 Task: Create a due date automation trigger when advanced on, 2 hours after a card is due add fields with custom field "Resume" set to a date less than 1 working days from now.
Action: Mouse moved to (1034, 79)
Screenshot: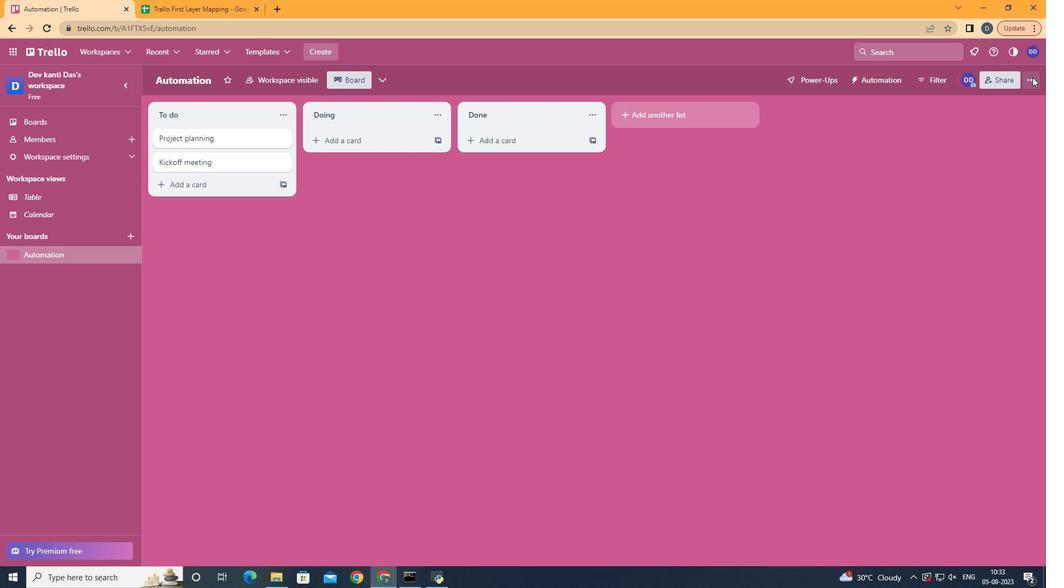 
Action: Mouse pressed left at (1034, 79)
Screenshot: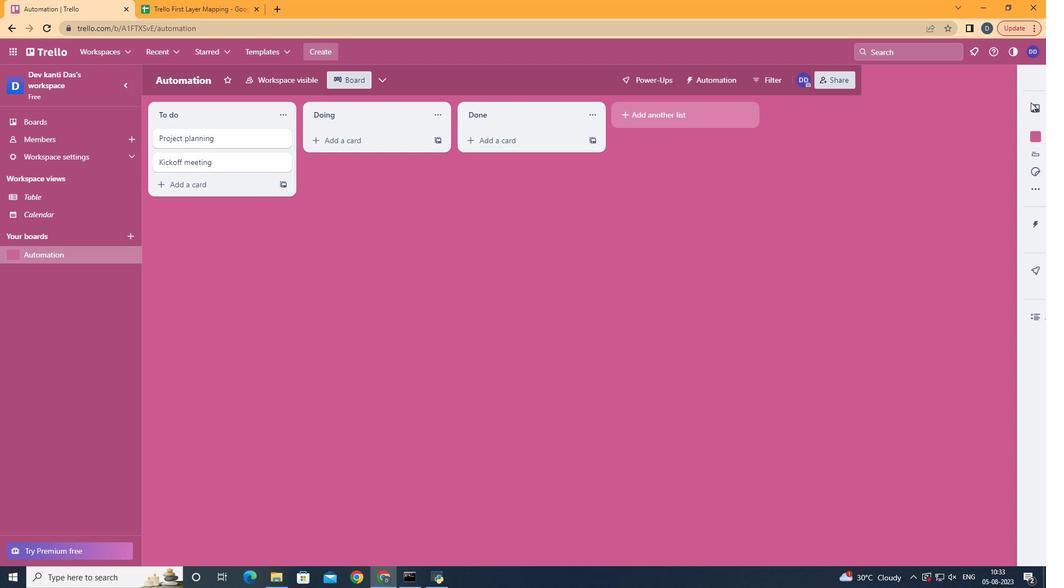 
Action: Mouse moved to (957, 227)
Screenshot: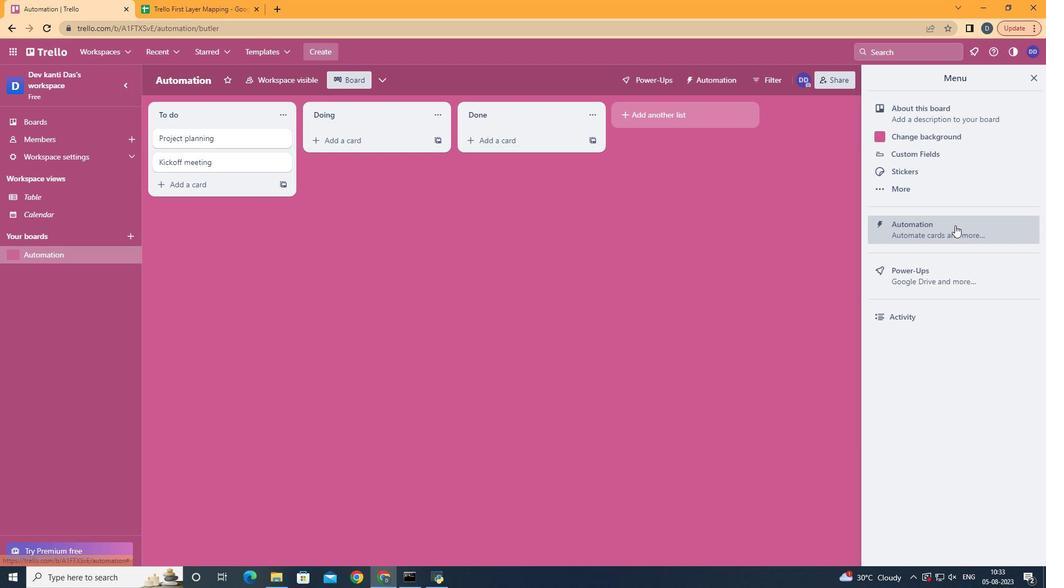 
Action: Mouse pressed left at (957, 227)
Screenshot: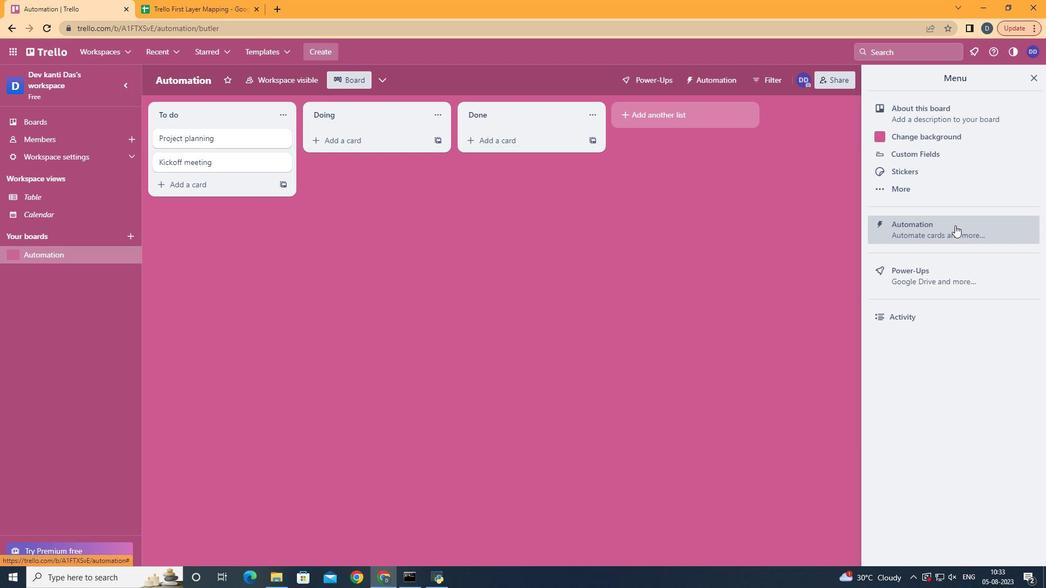 
Action: Mouse moved to (217, 224)
Screenshot: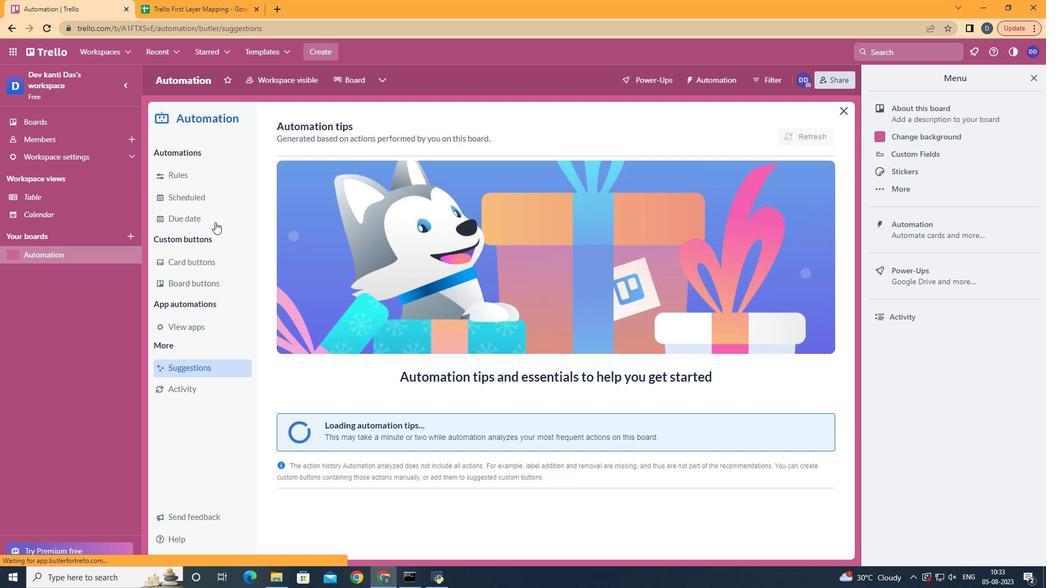 
Action: Mouse pressed left at (217, 224)
Screenshot: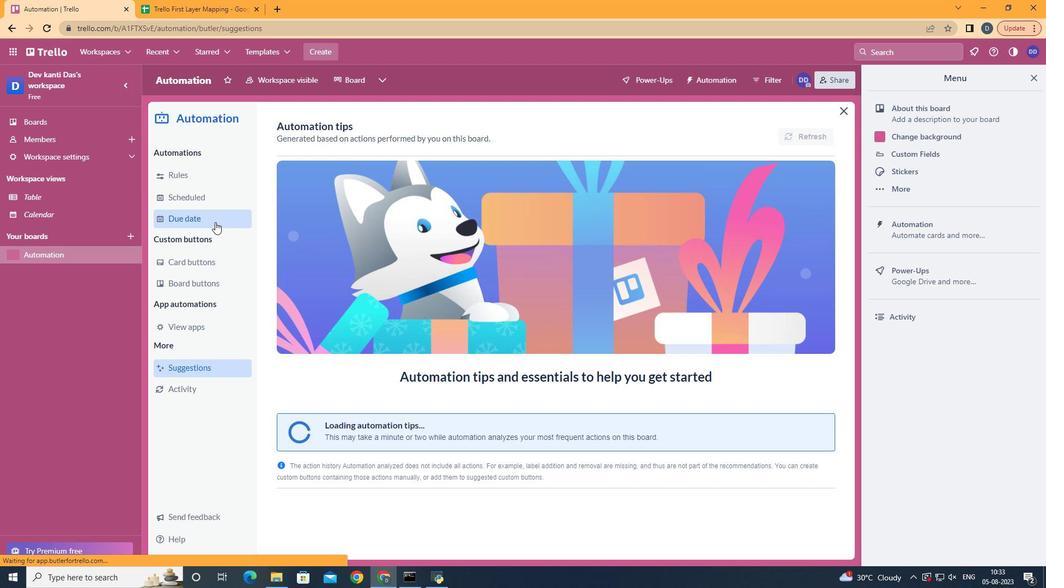 
Action: Mouse moved to (769, 128)
Screenshot: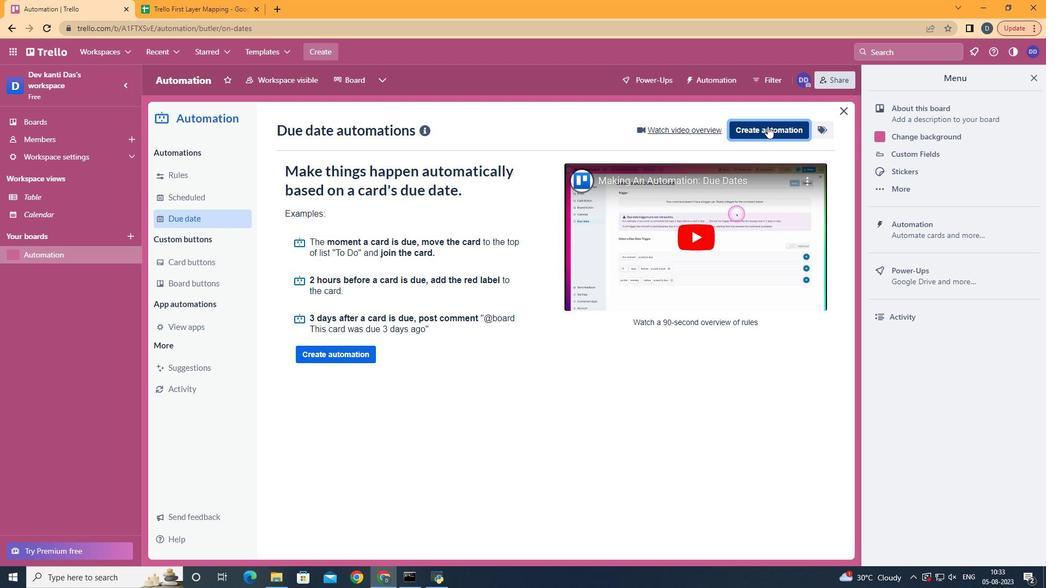 
Action: Mouse pressed left at (769, 128)
Screenshot: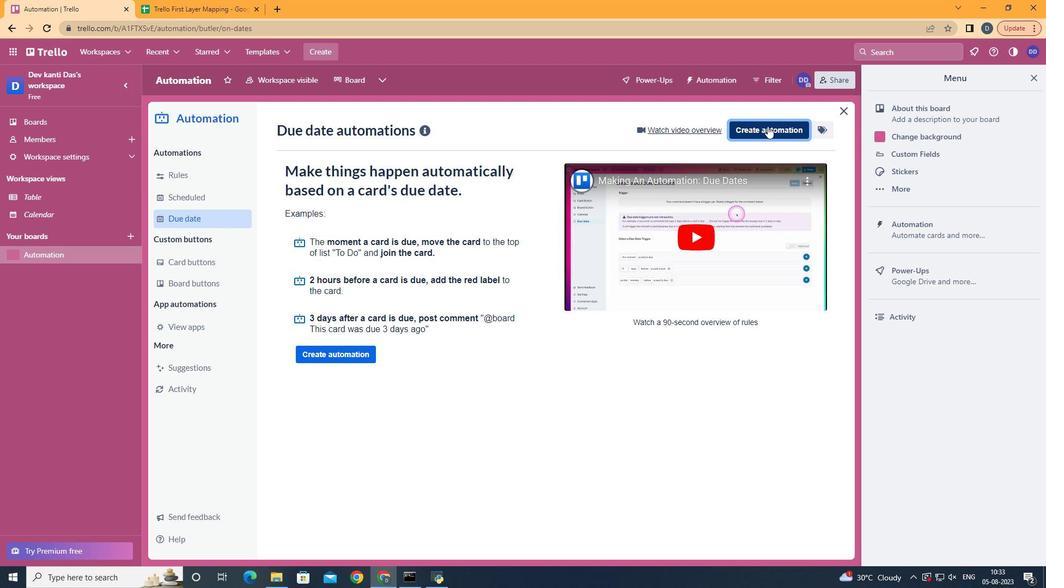 
Action: Mouse moved to (574, 241)
Screenshot: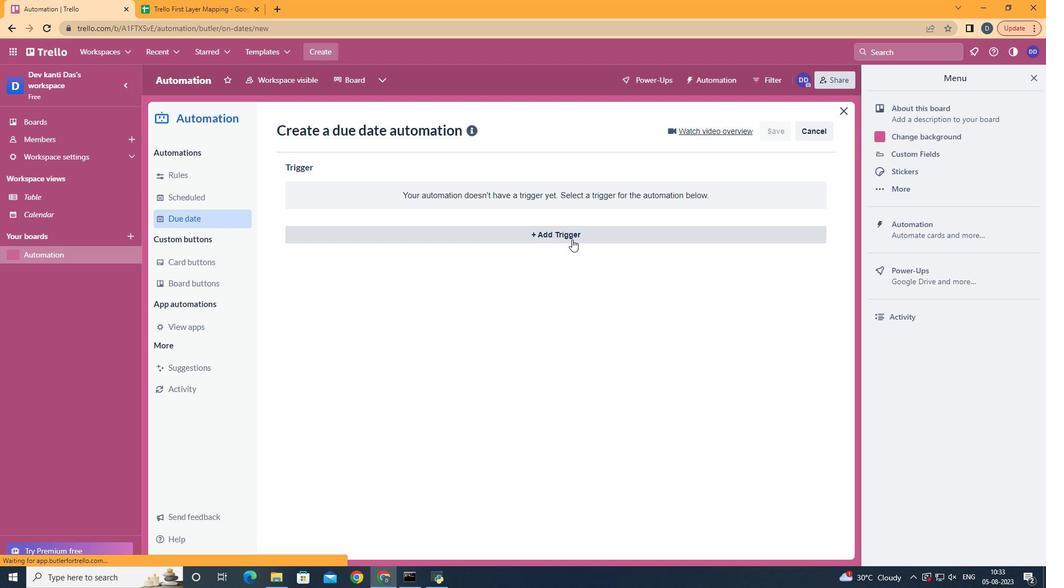 
Action: Mouse pressed left at (574, 241)
Screenshot: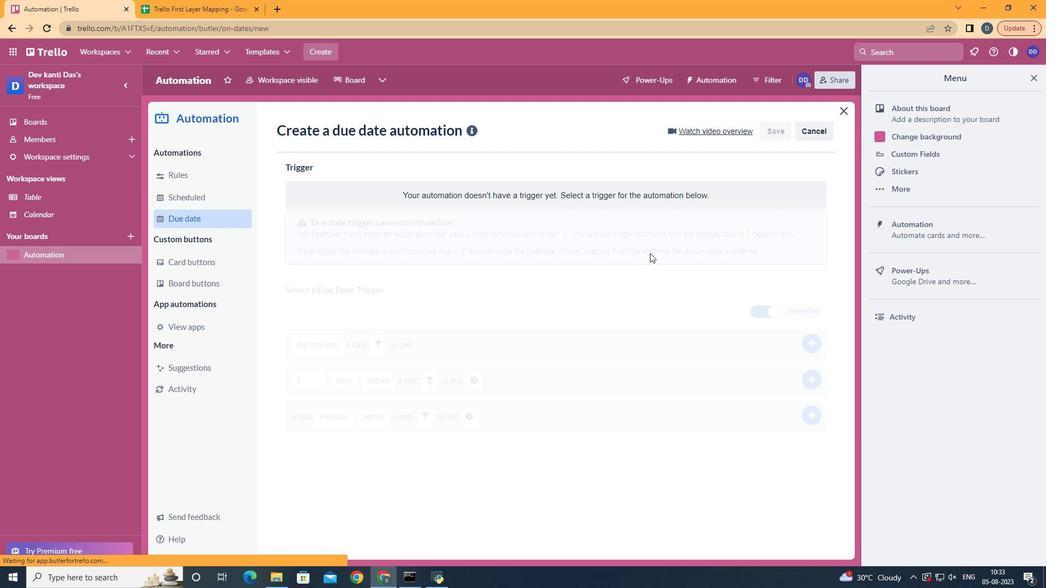 
Action: Mouse moved to (359, 469)
Screenshot: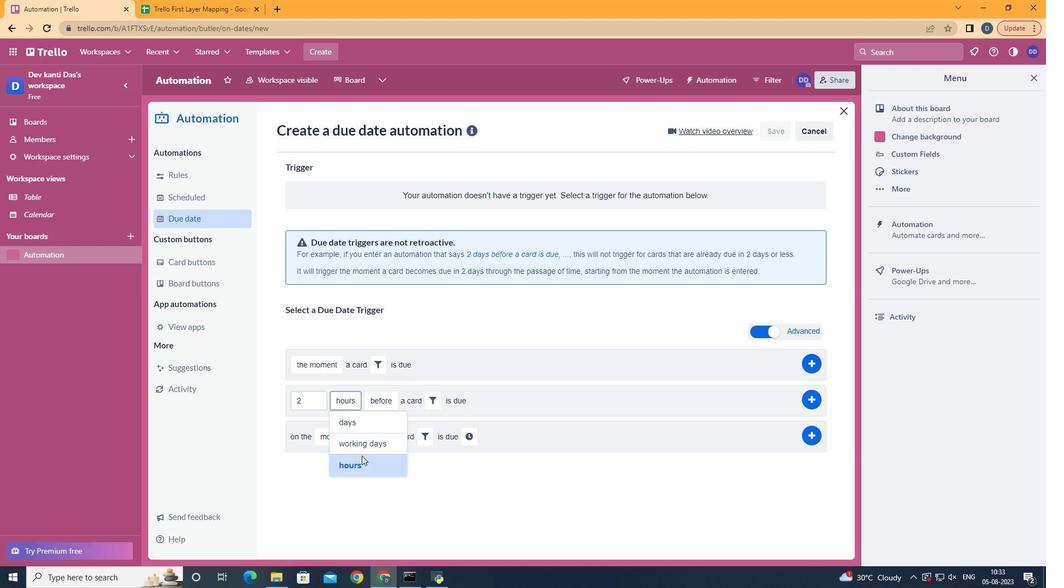 
Action: Mouse pressed left at (359, 469)
Screenshot: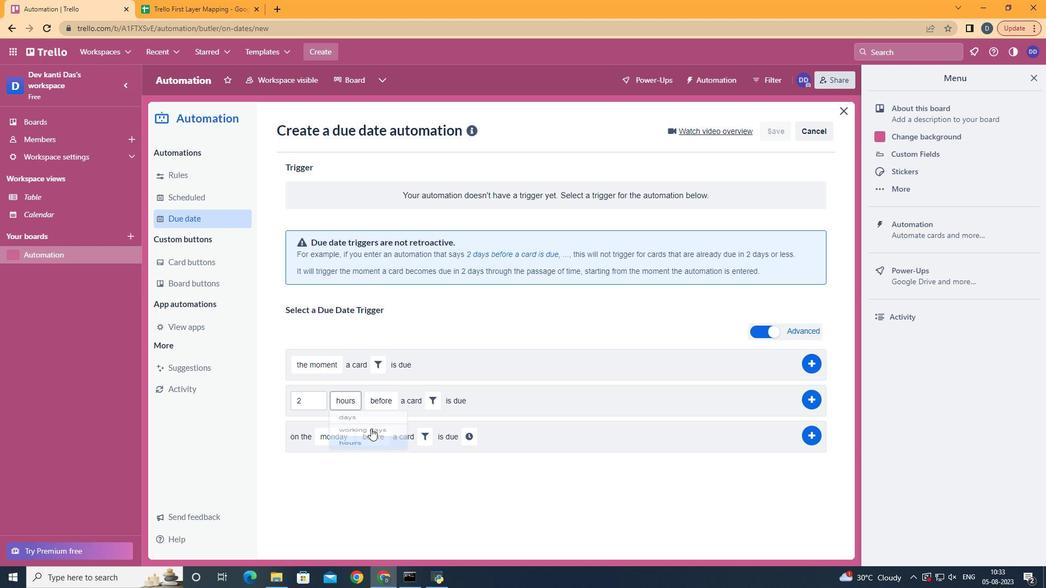 
Action: Mouse moved to (391, 453)
Screenshot: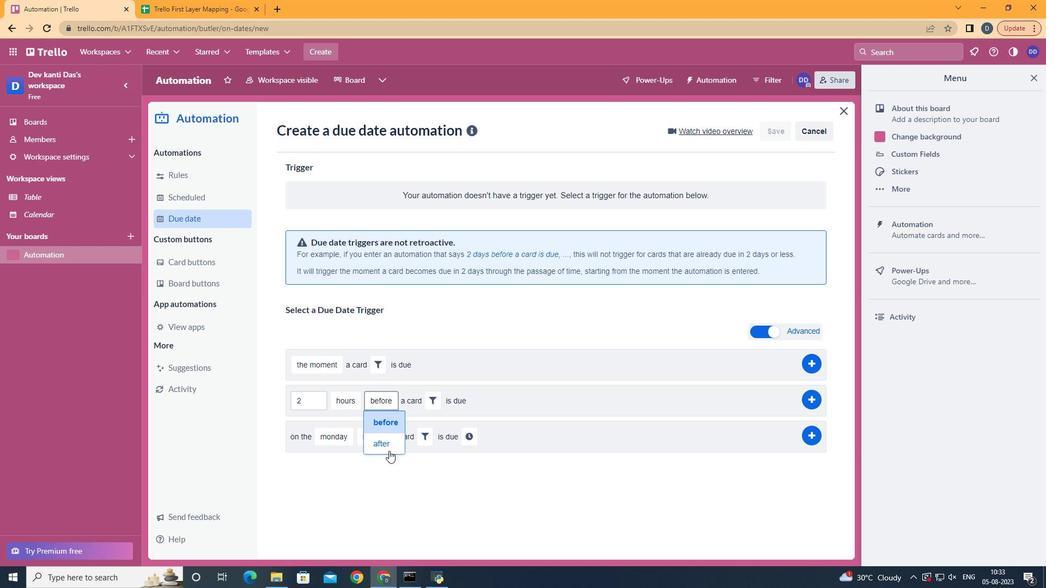
Action: Mouse pressed left at (391, 453)
Screenshot: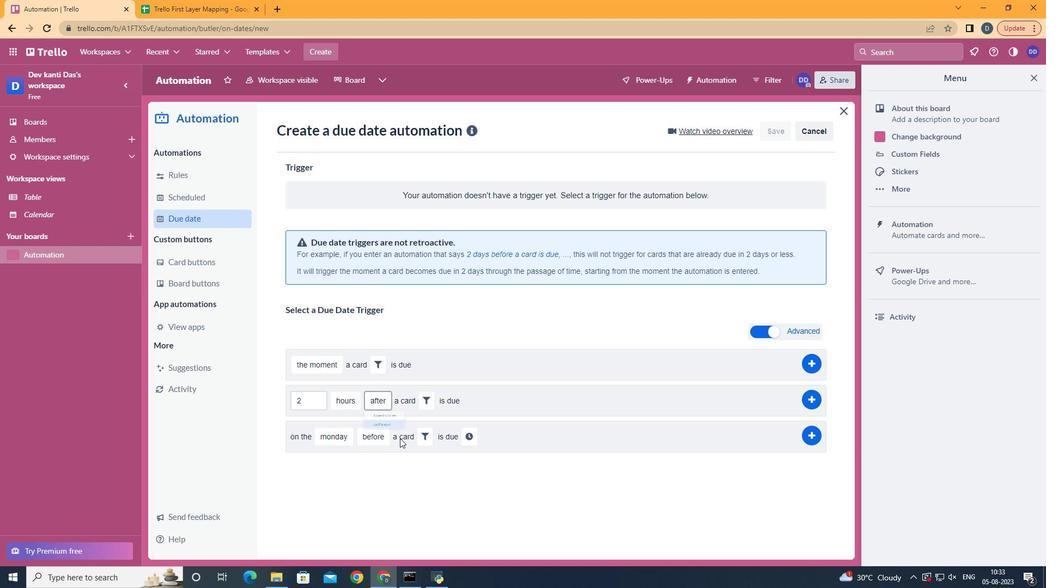 
Action: Mouse moved to (429, 408)
Screenshot: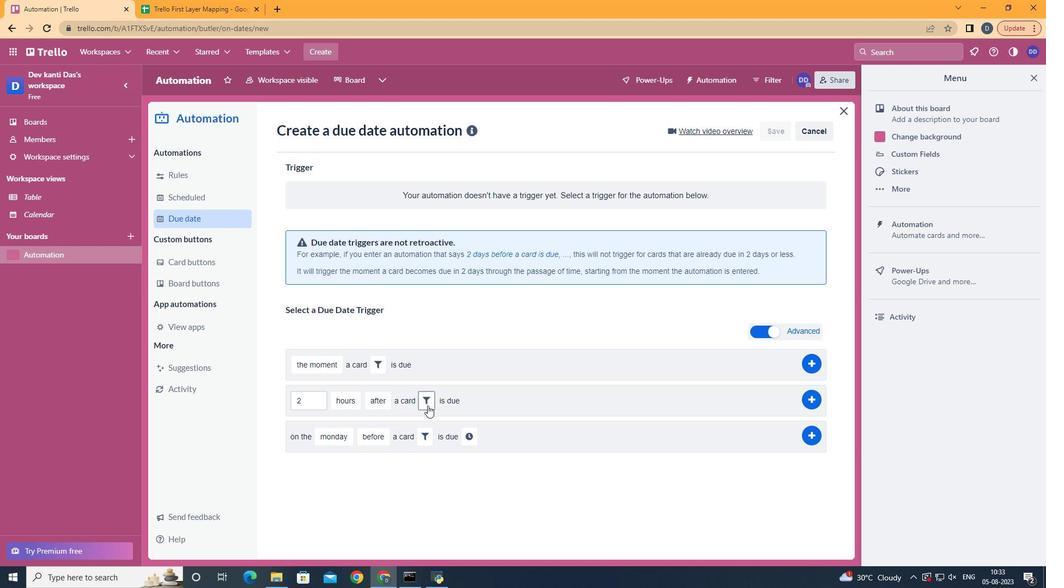 
Action: Mouse pressed left at (429, 408)
Screenshot: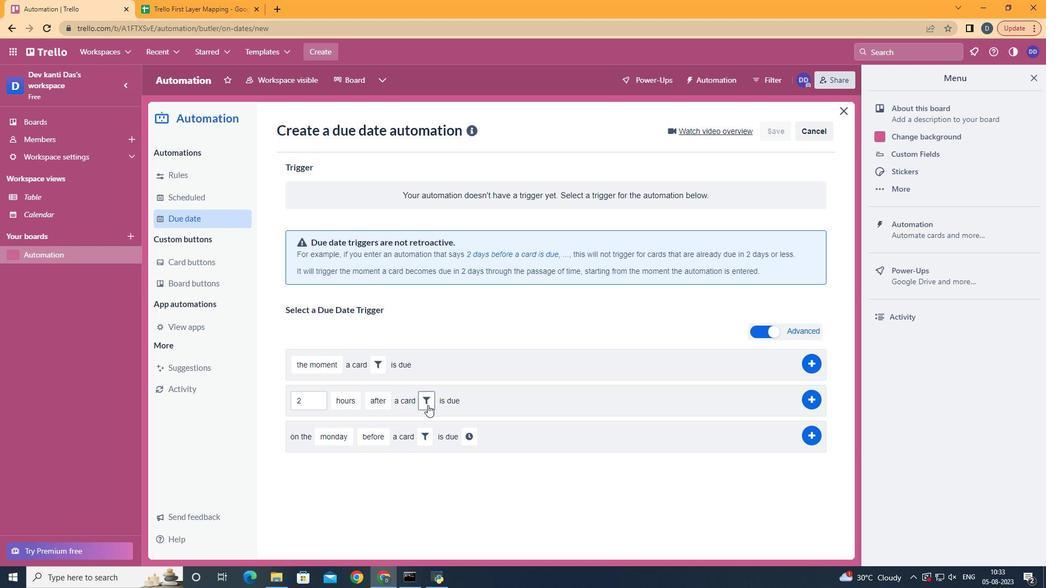 
Action: Mouse moved to (613, 436)
Screenshot: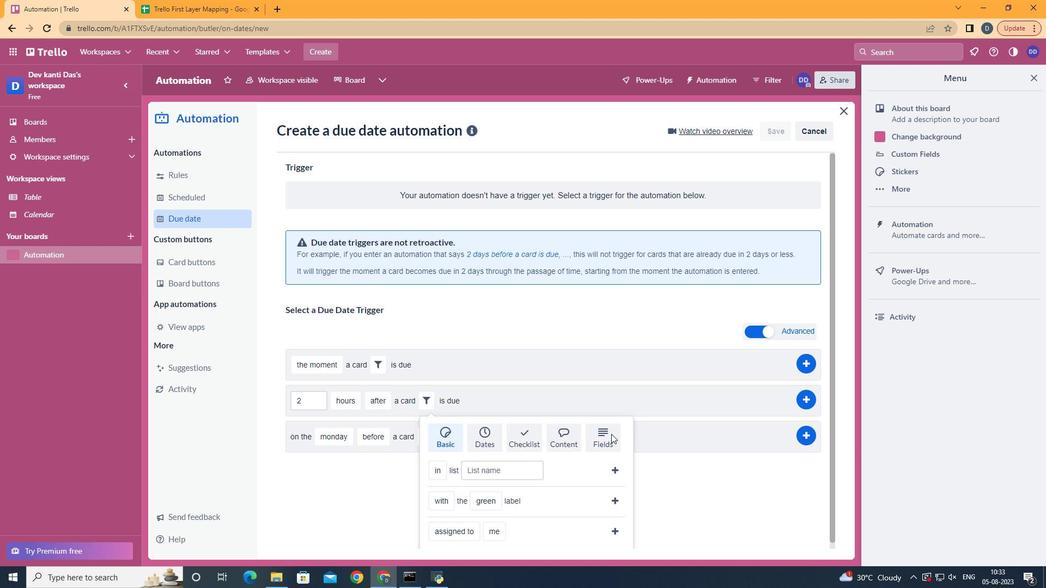 
Action: Mouse pressed left at (613, 436)
Screenshot: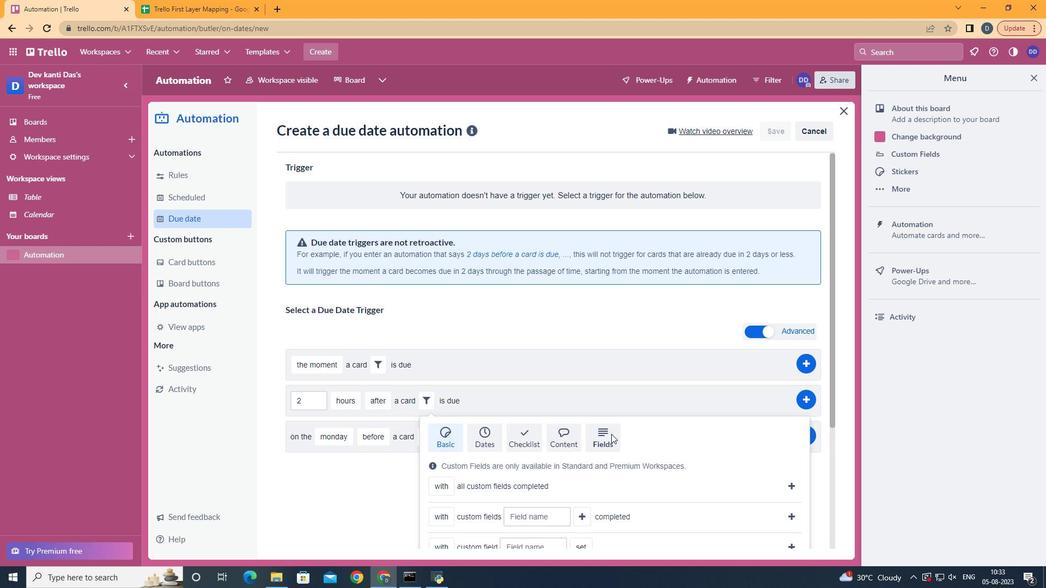 
Action: Mouse scrolled (613, 435) with delta (0, 0)
Screenshot: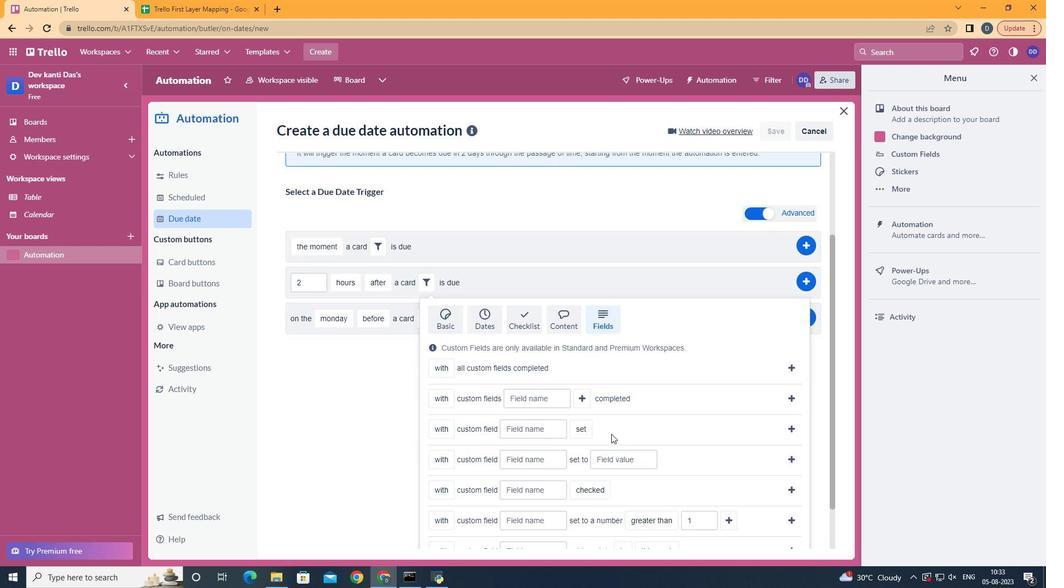 
Action: Mouse scrolled (613, 435) with delta (0, 0)
Screenshot: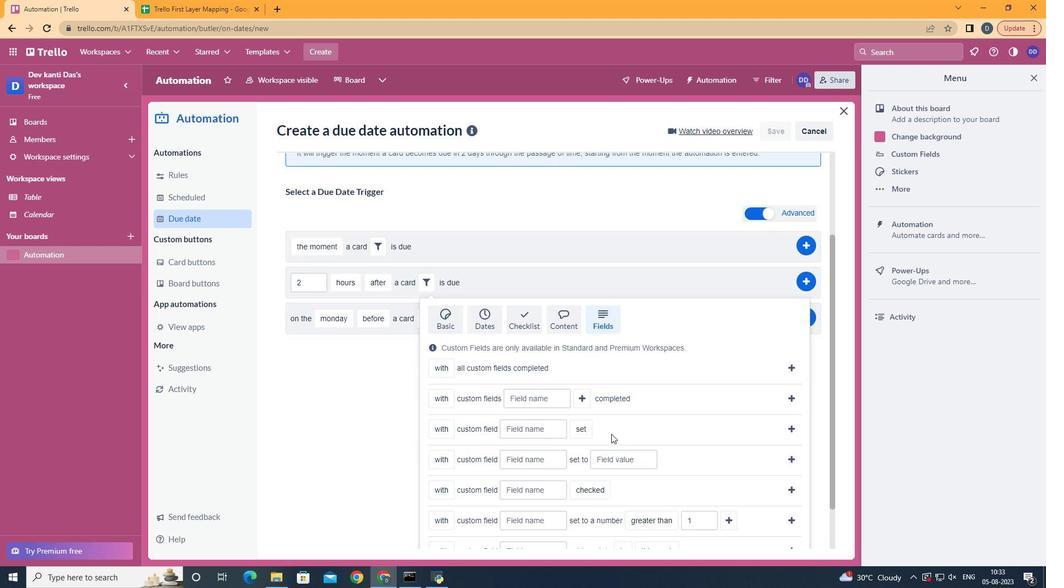 
Action: Mouse scrolled (613, 435) with delta (0, 0)
Screenshot: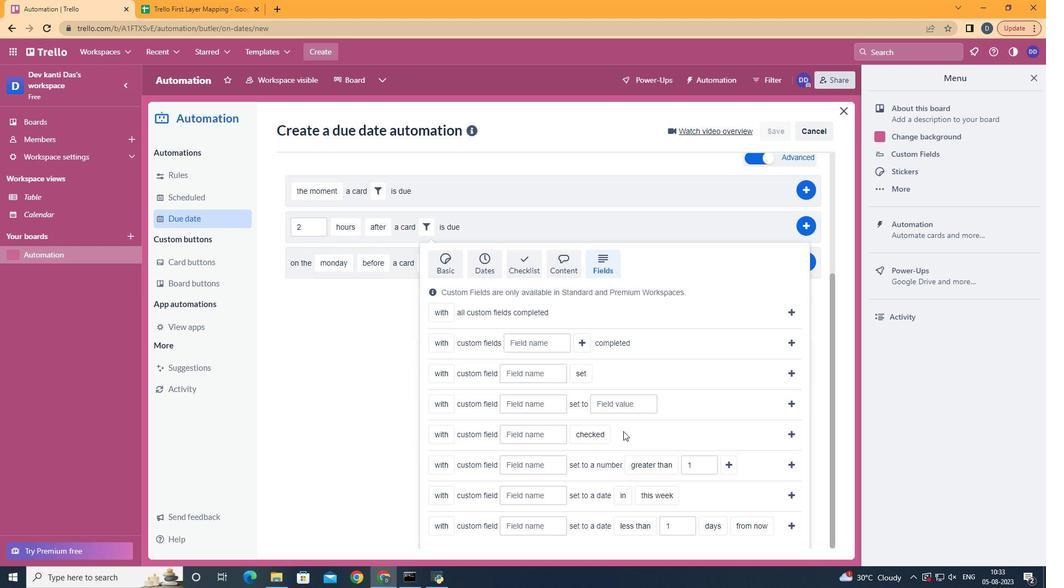 
Action: Mouse scrolled (613, 435) with delta (0, 0)
Screenshot: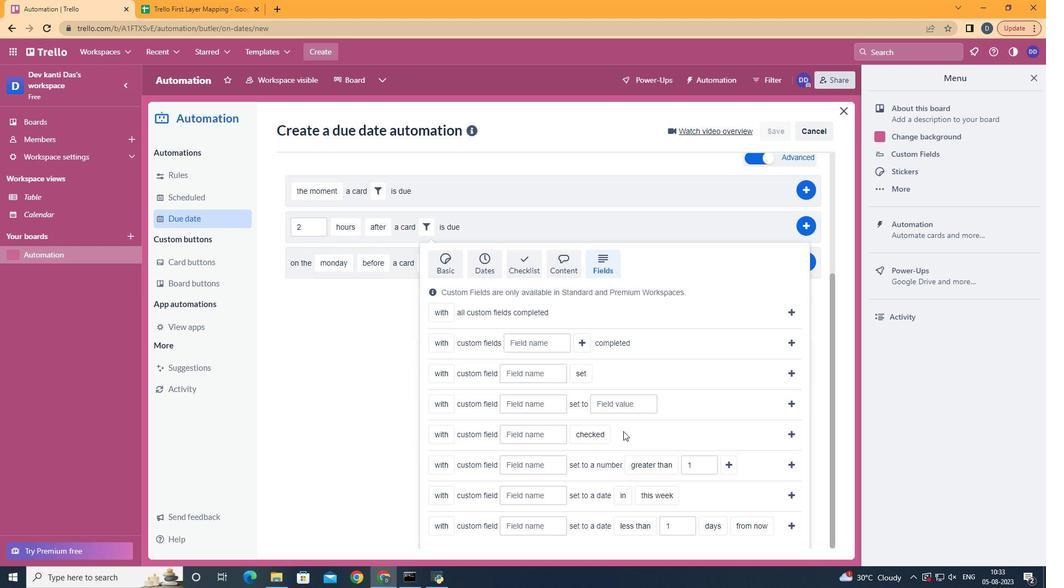 
Action: Mouse scrolled (613, 435) with delta (0, 0)
Screenshot: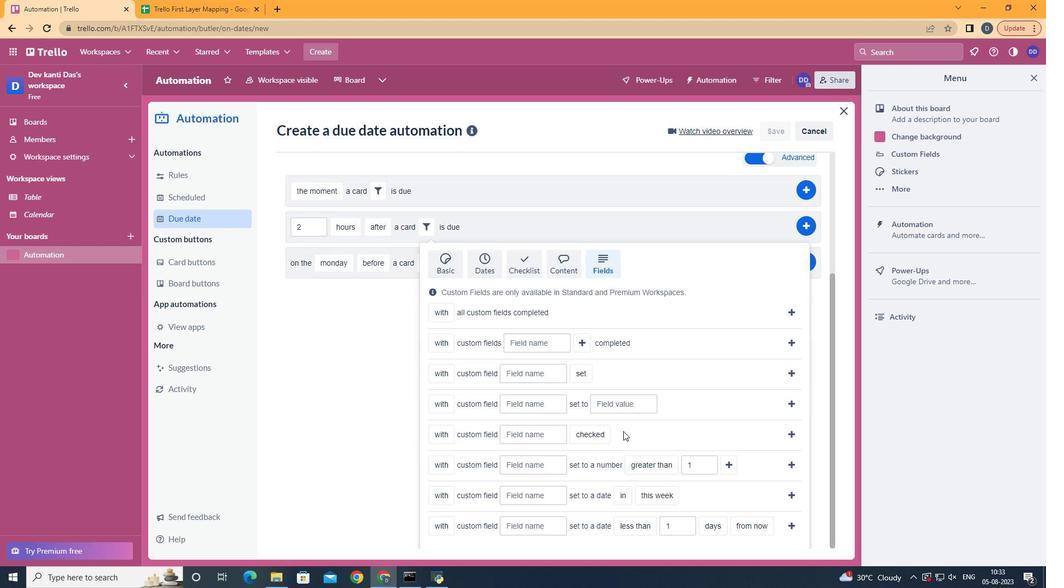 
Action: Mouse scrolled (613, 435) with delta (0, 0)
Screenshot: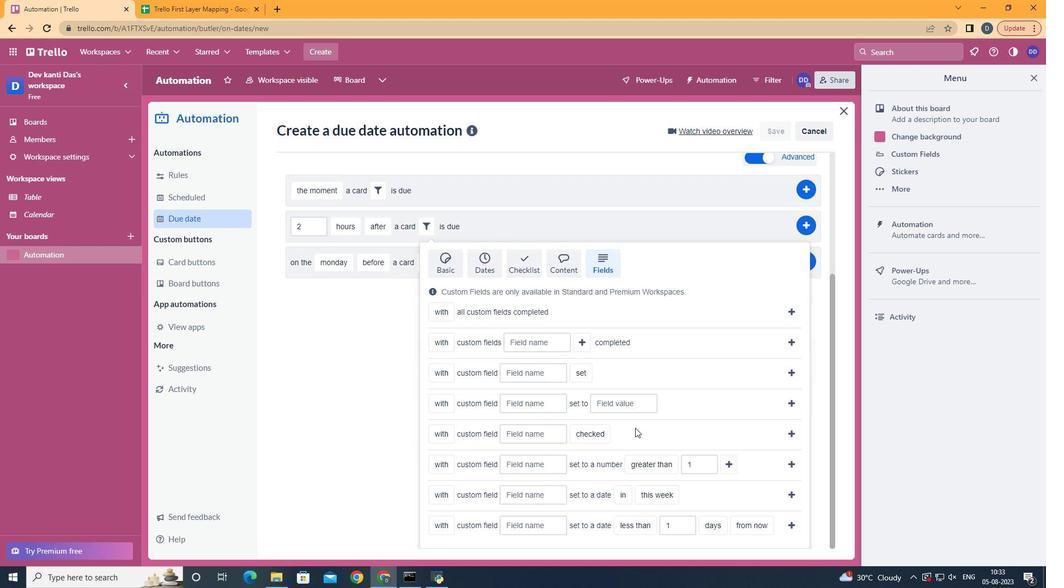 
Action: Mouse moved to (453, 488)
Screenshot: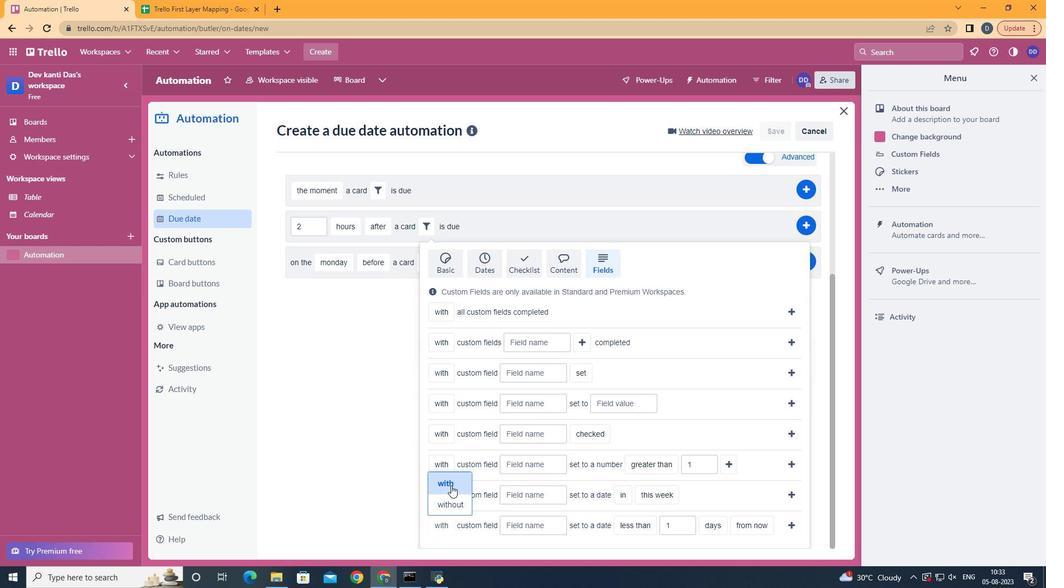 
Action: Mouse pressed left at (453, 488)
Screenshot: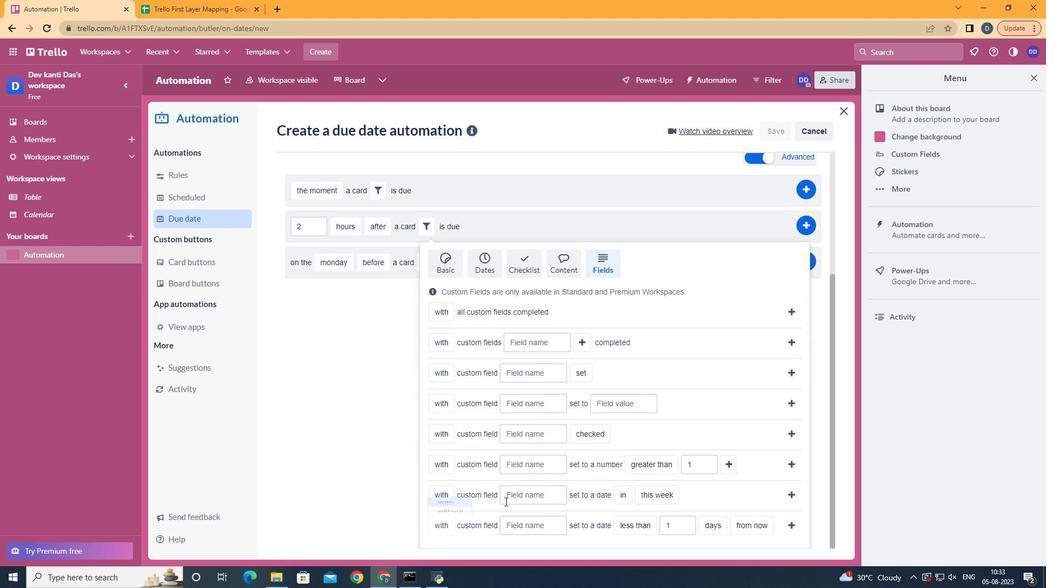 
Action: Mouse moved to (539, 525)
Screenshot: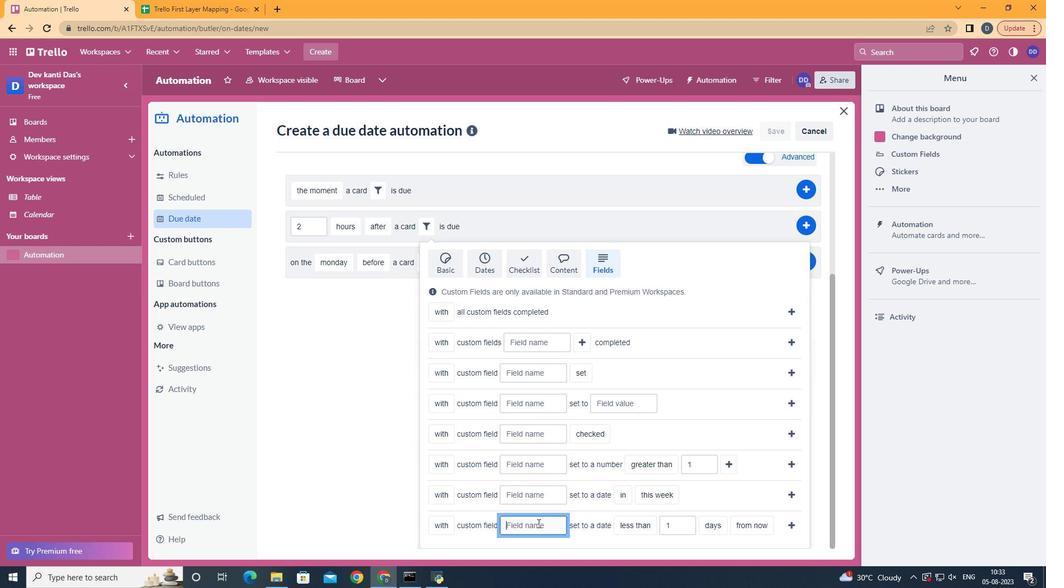 
Action: Mouse pressed left at (539, 525)
Screenshot: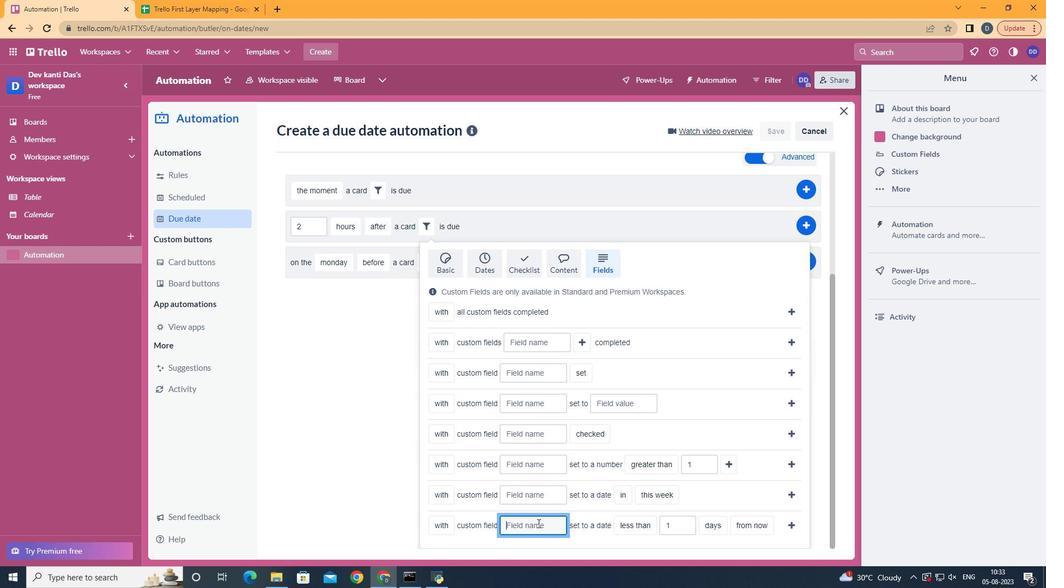 
Action: Key pressed <Key.shift>Resume
Screenshot: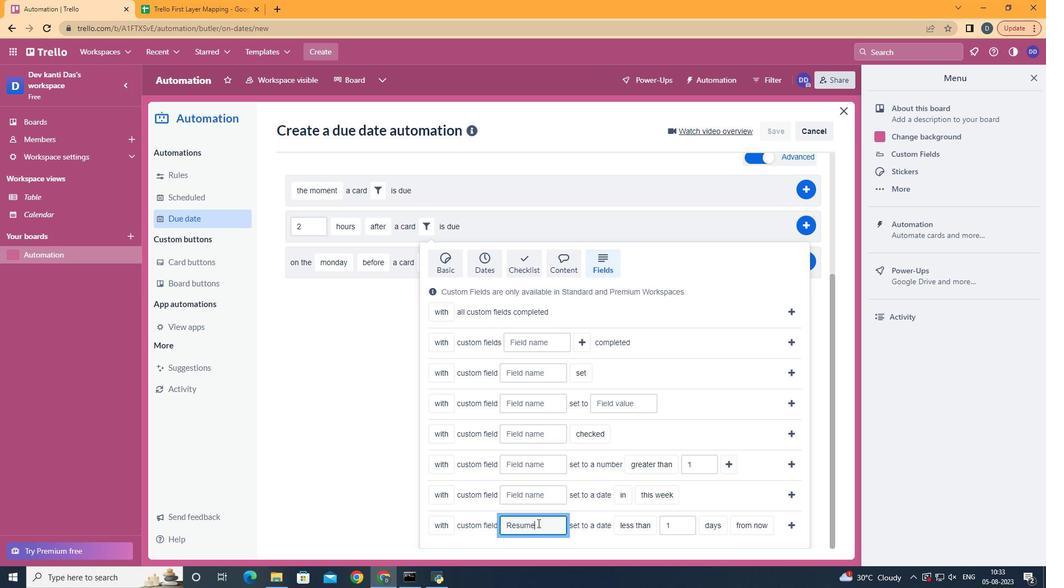 
Action: Mouse moved to (652, 441)
Screenshot: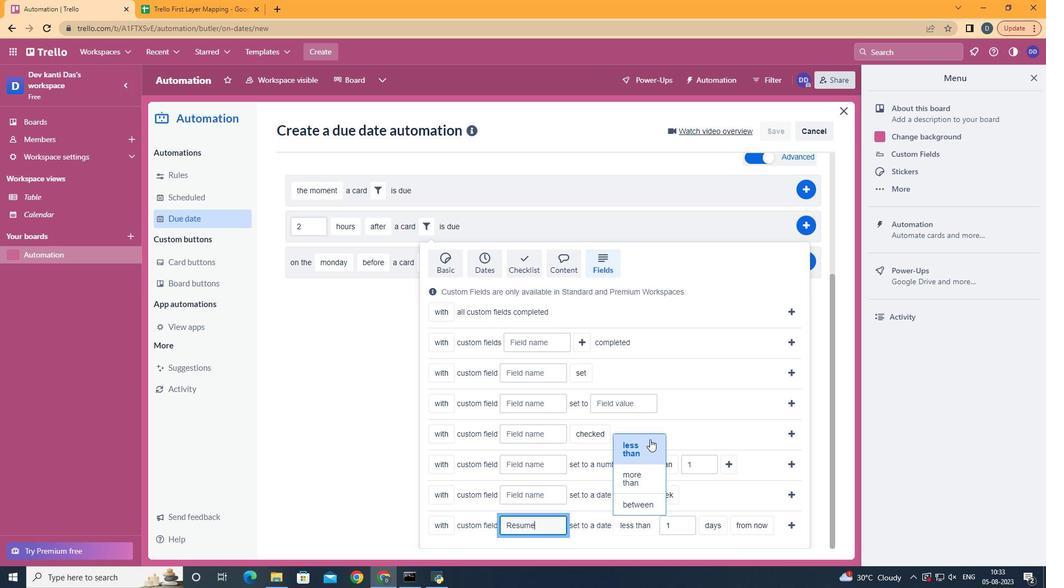 
Action: Mouse pressed left at (652, 441)
Screenshot: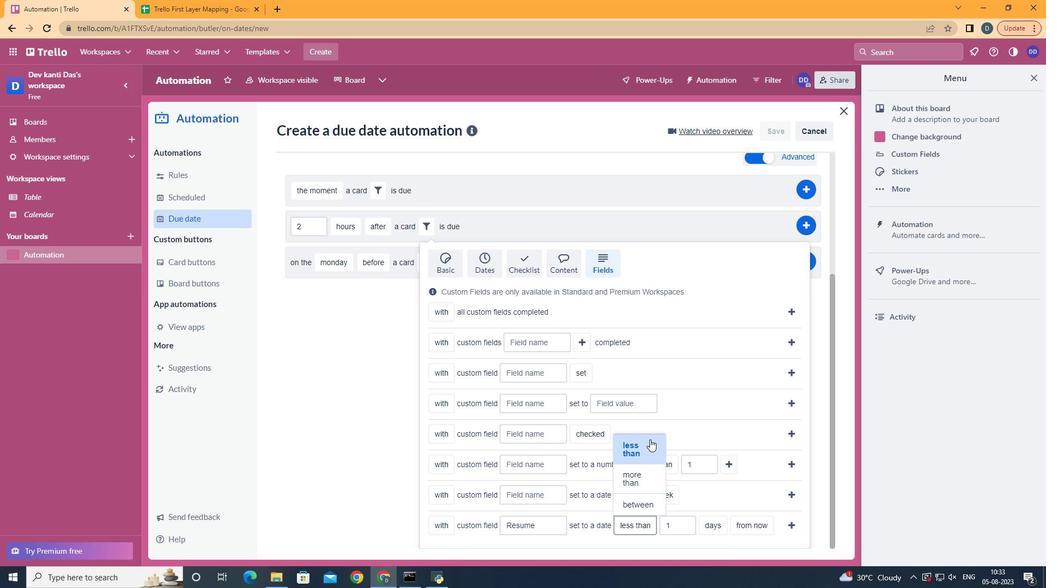 
Action: Mouse moved to (733, 507)
Screenshot: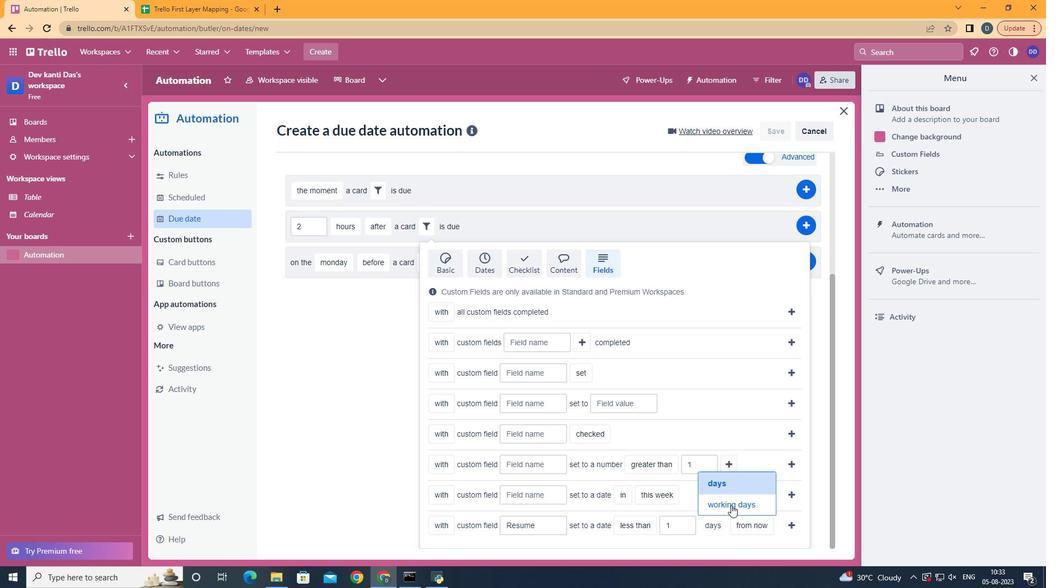 
Action: Mouse pressed left at (733, 507)
Screenshot: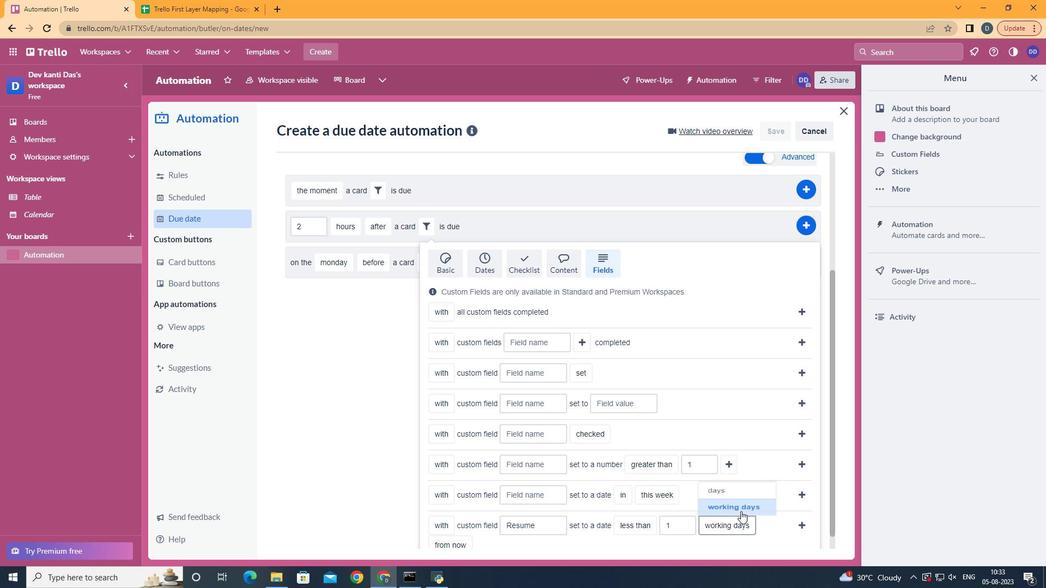 
Action: Mouse moved to (467, 500)
Screenshot: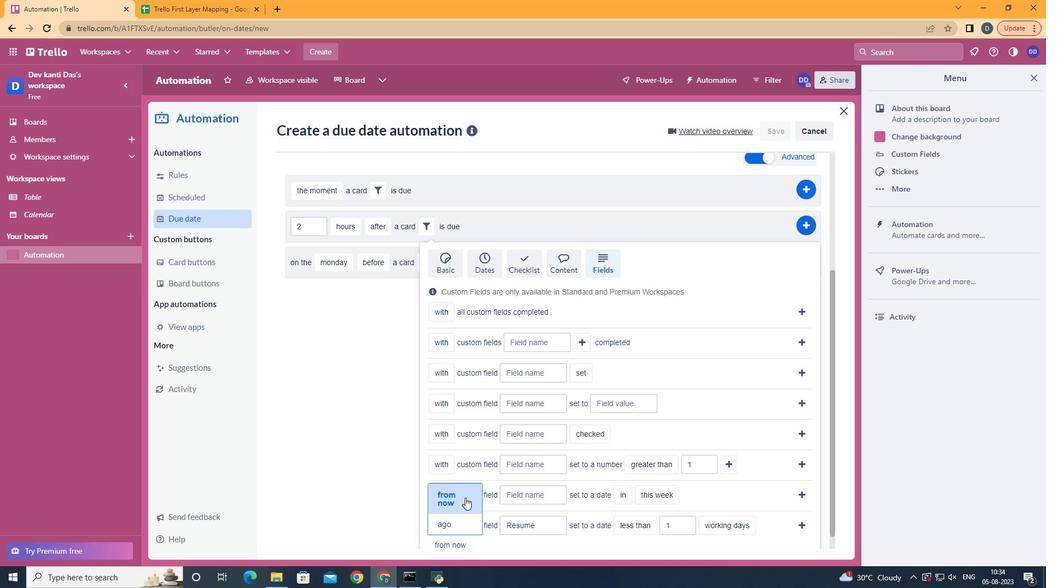 
Action: Mouse pressed left at (467, 500)
Screenshot: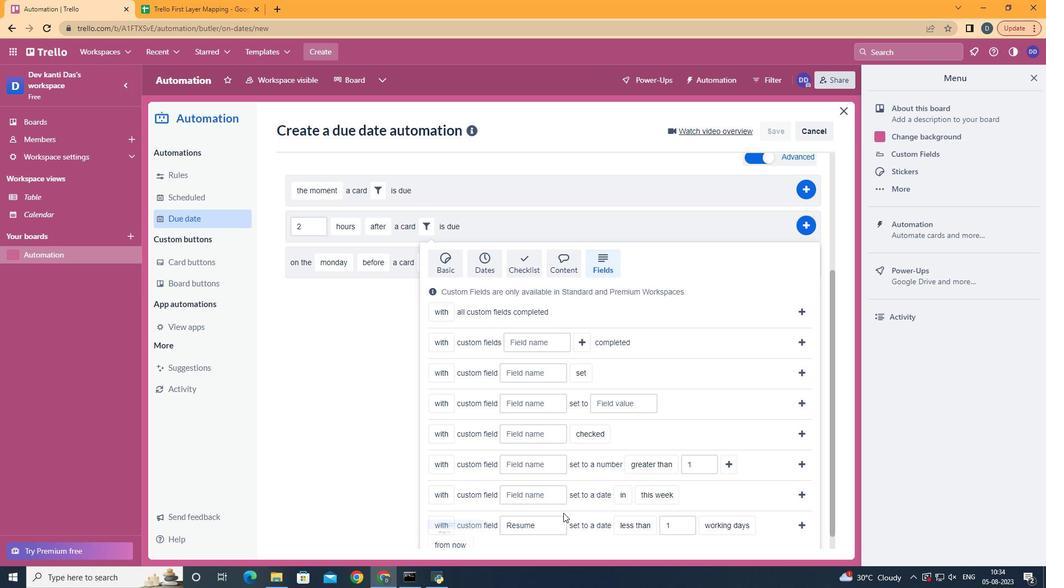 
Action: Mouse moved to (807, 527)
Screenshot: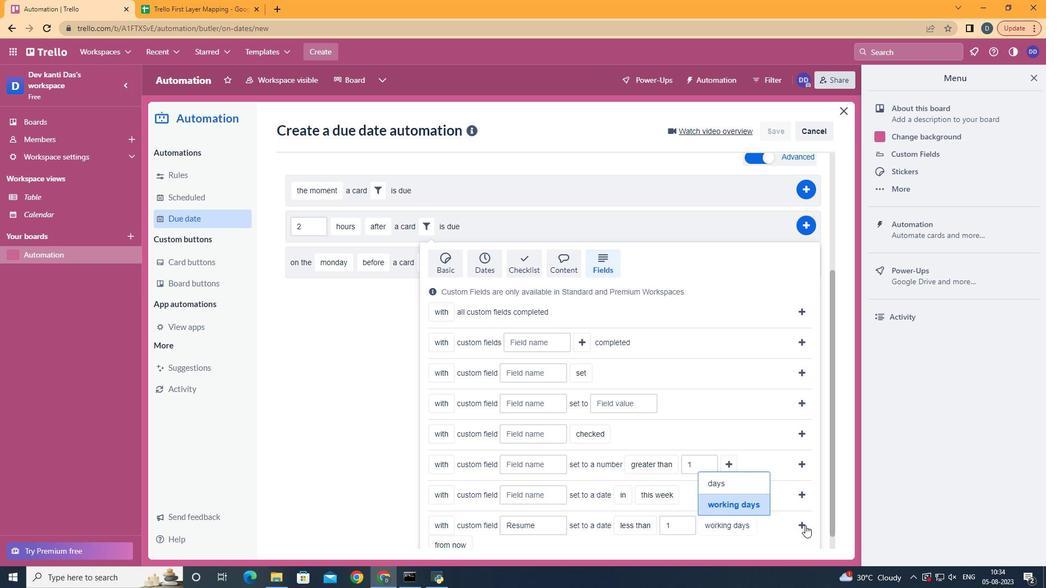 
Action: Mouse pressed left at (807, 527)
Screenshot: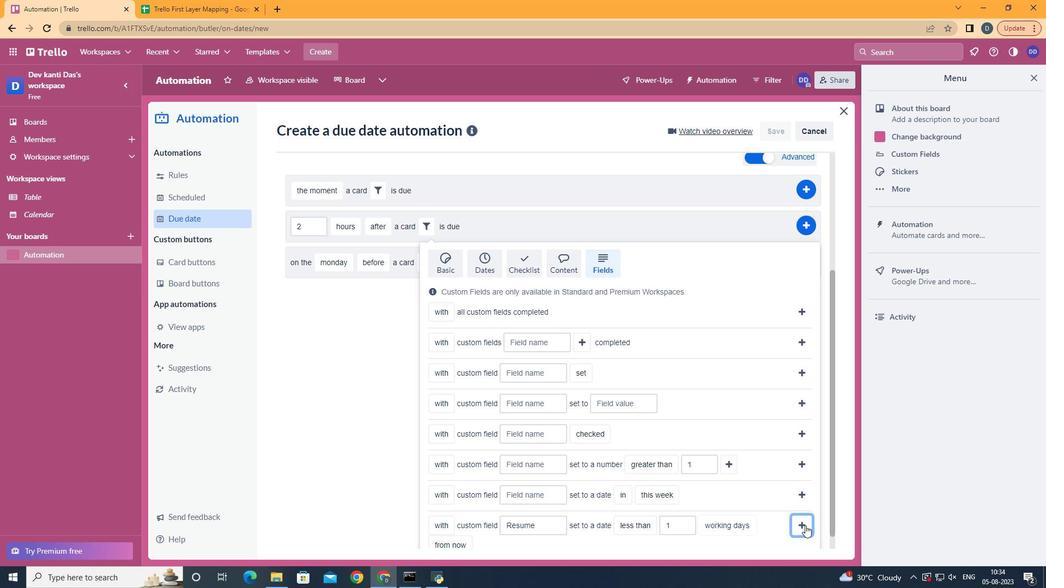 
Action: Mouse moved to (815, 405)
Screenshot: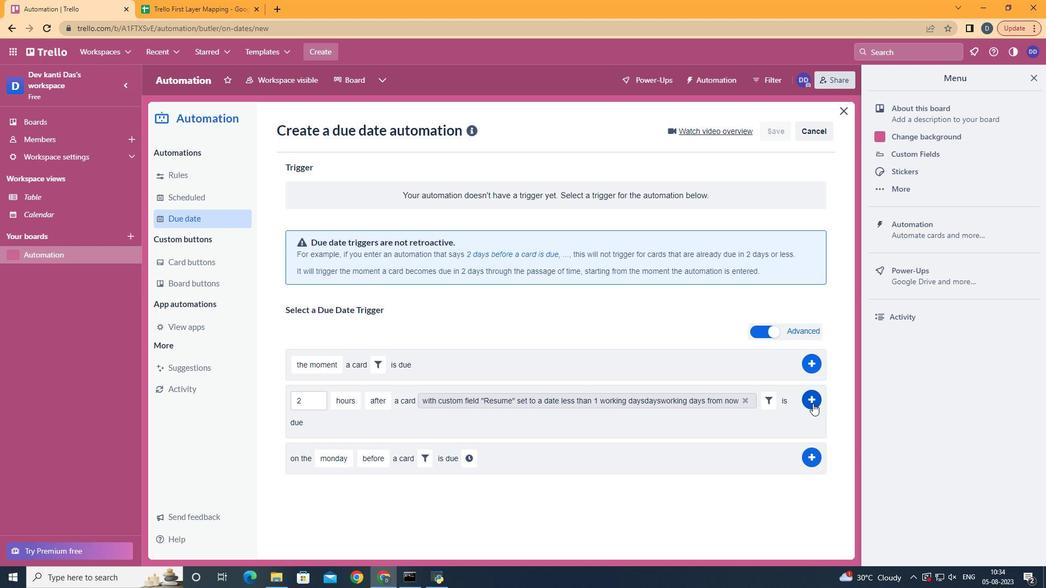 
Action: Mouse pressed left at (815, 405)
Screenshot: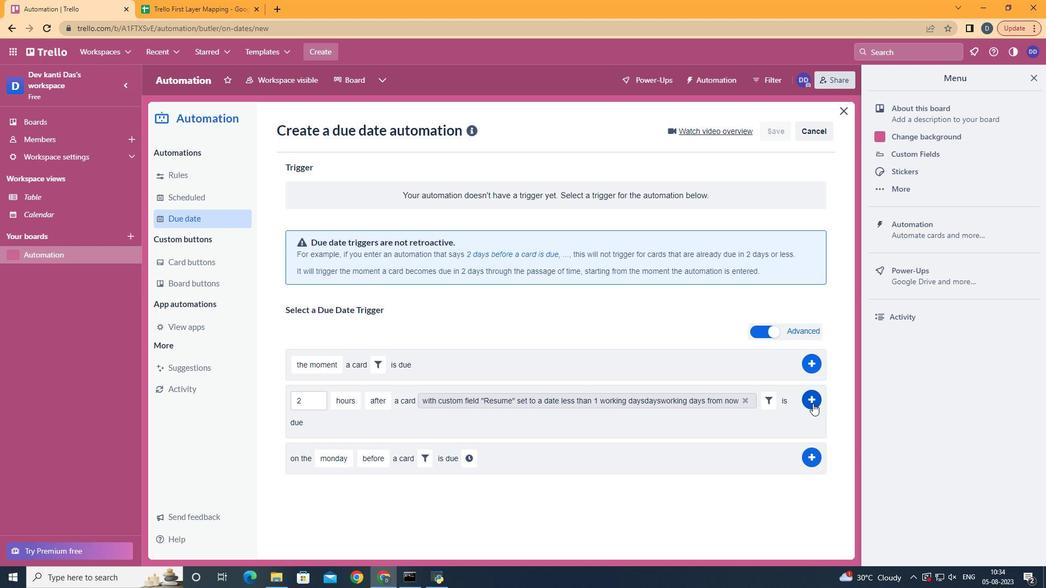 
Action: Mouse moved to (489, 179)
Screenshot: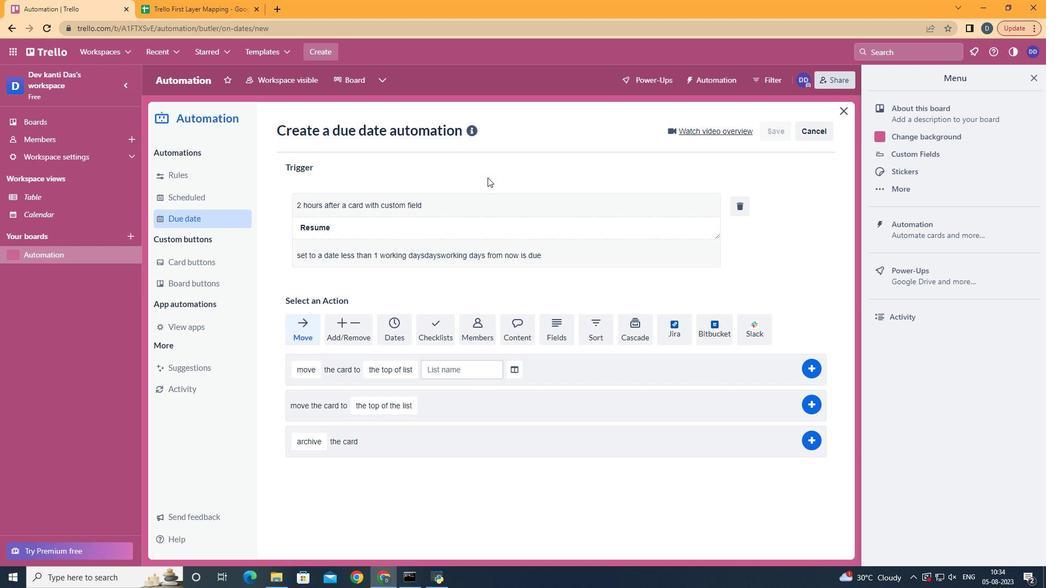 
